 Task: Select the sort option in the editor management.
Action: Mouse moved to (545, 340)
Screenshot: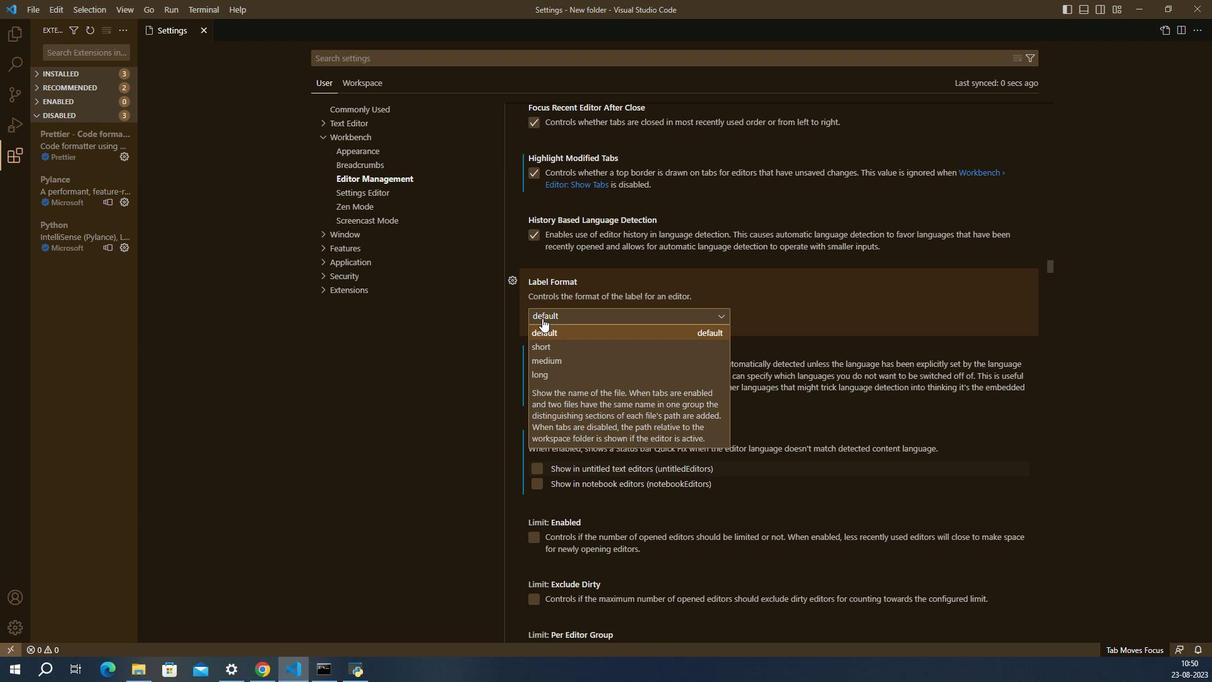 
Action: Mouse pressed left at (545, 340)
Screenshot: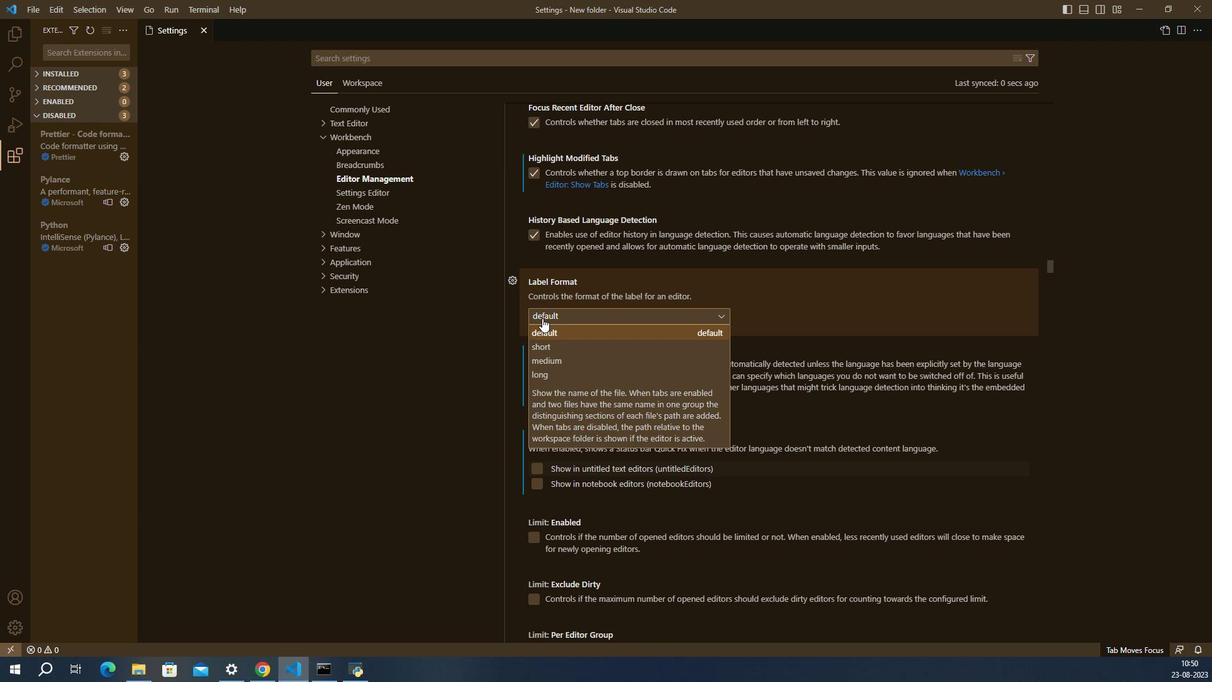 
Action: Mouse moved to (556, 342)
Screenshot: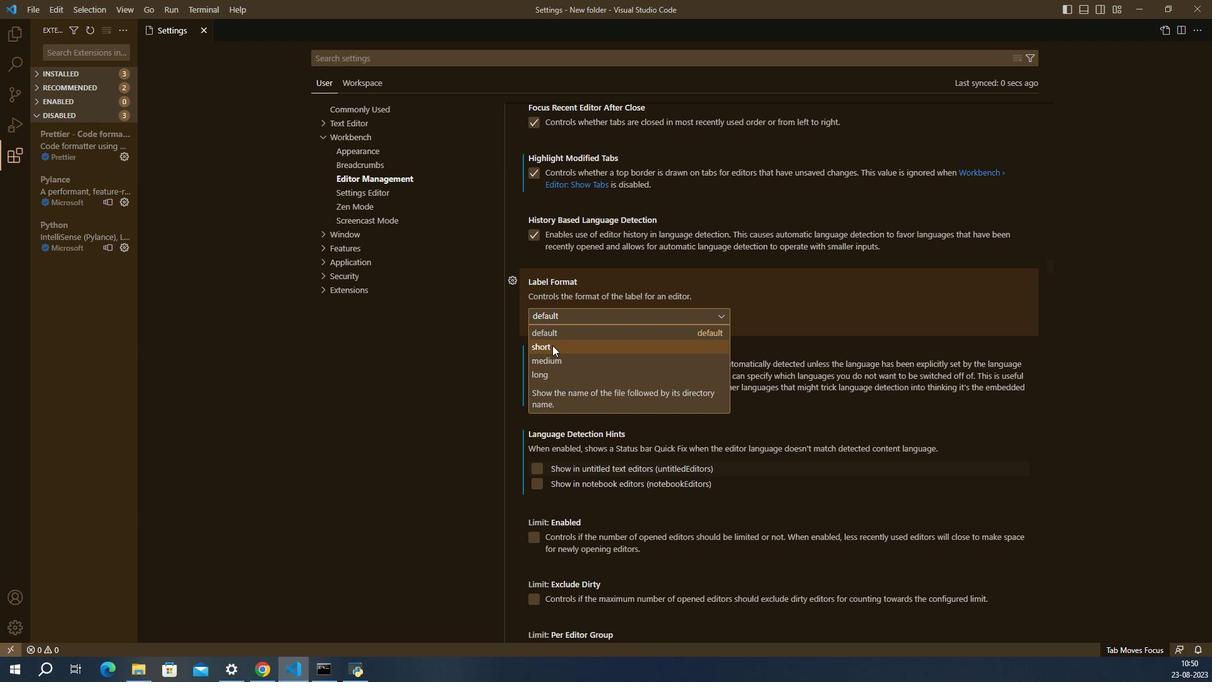 
Action: Mouse pressed left at (556, 342)
Screenshot: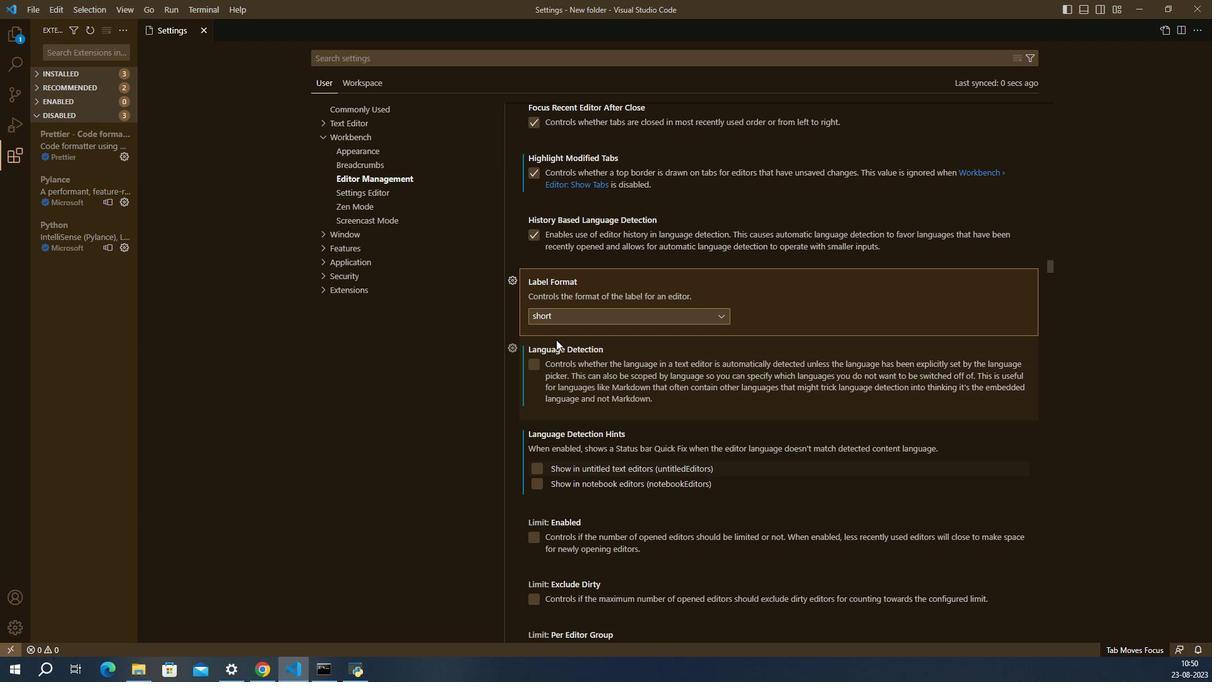 
Action: Mouse moved to (581, 341)
Screenshot: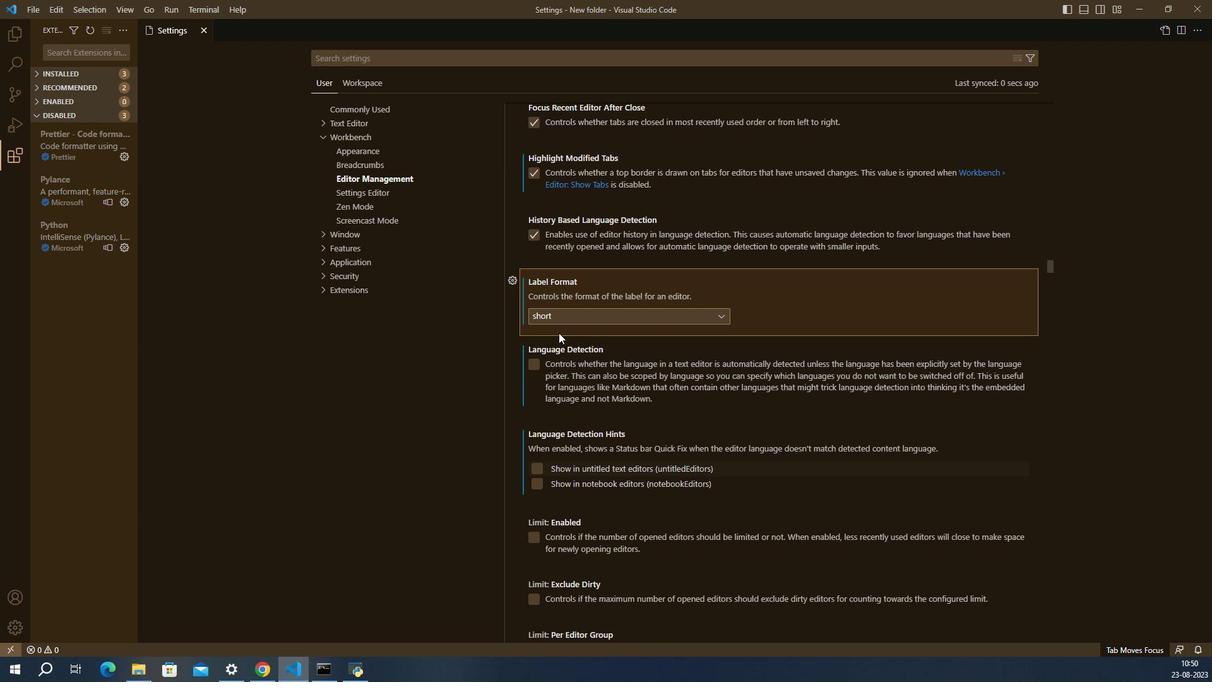 
